 Task: Select poll duration 1 Week.
Action: Mouse moved to (444, 110)
Screenshot: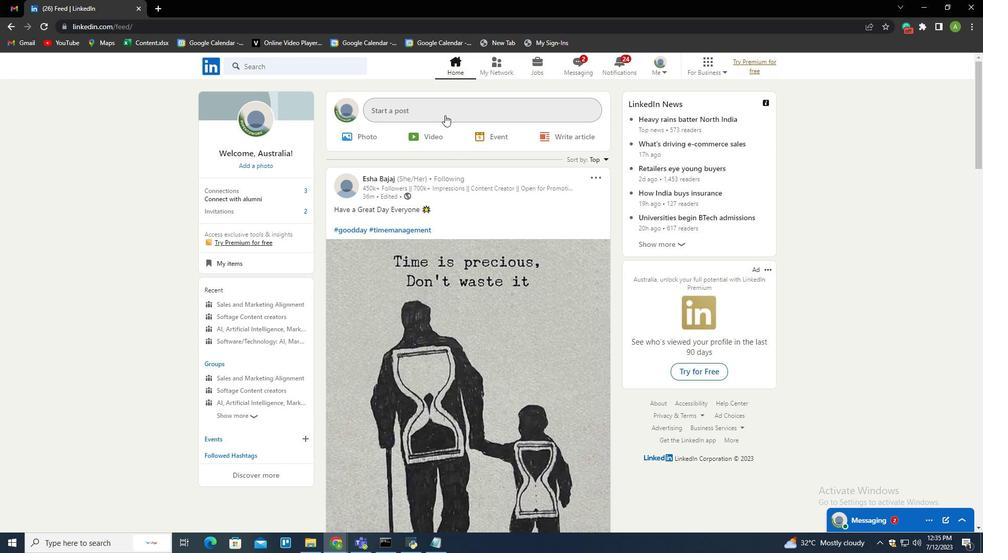 
Action: Mouse pressed left at (444, 110)
Screenshot: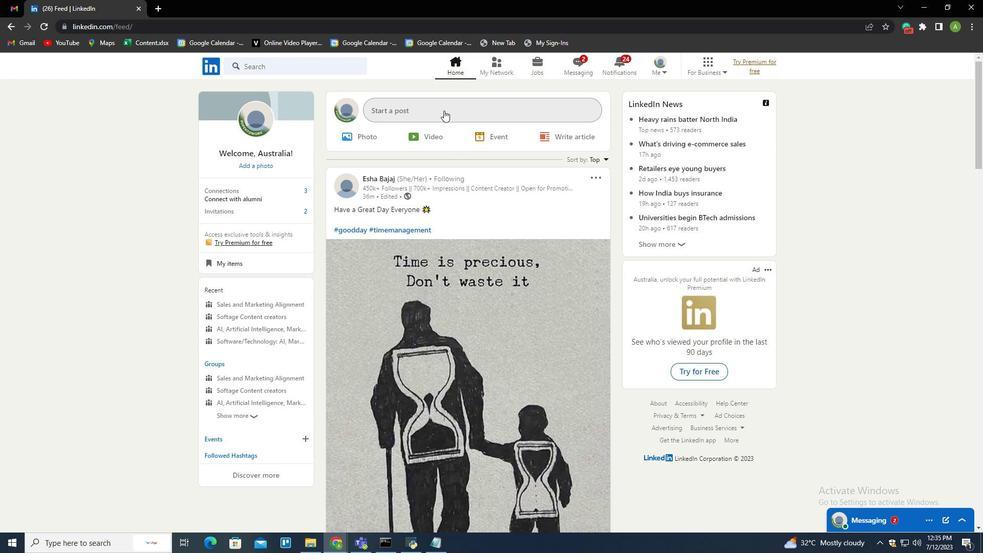 
Action: Mouse moved to (437, 304)
Screenshot: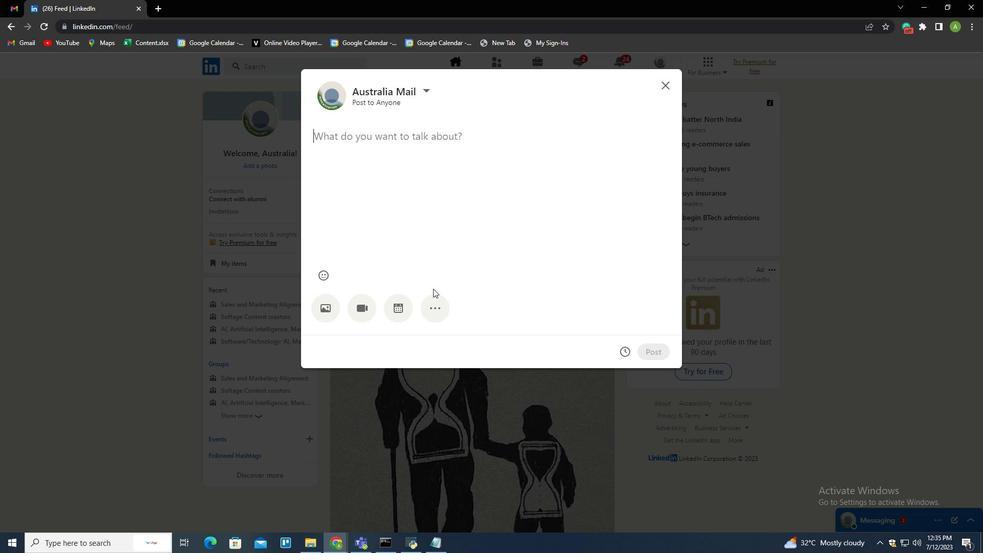 
Action: Mouse pressed left at (437, 304)
Screenshot: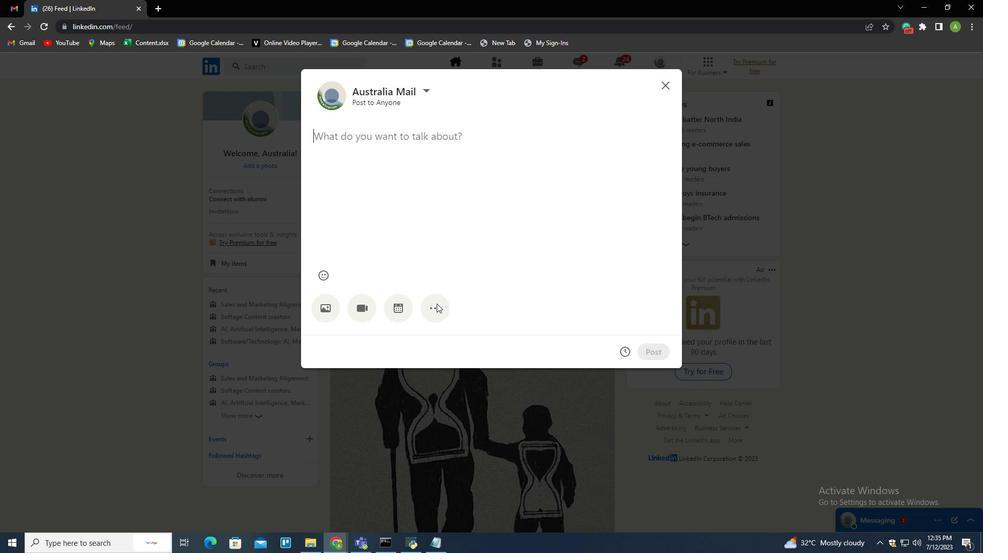 
Action: Mouse moved to (502, 308)
Screenshot: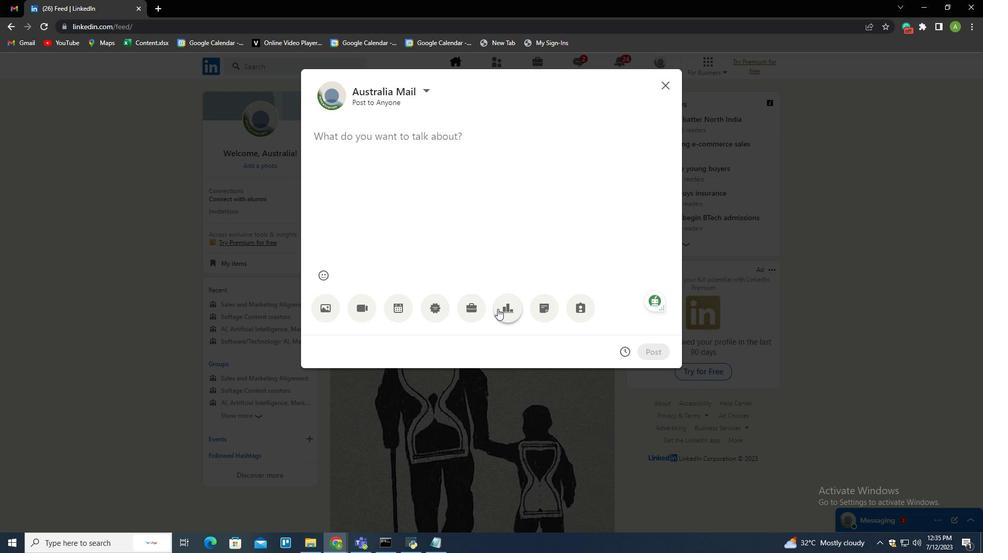 
Action: Mouse pressed left at (502, 308)
Screenshot: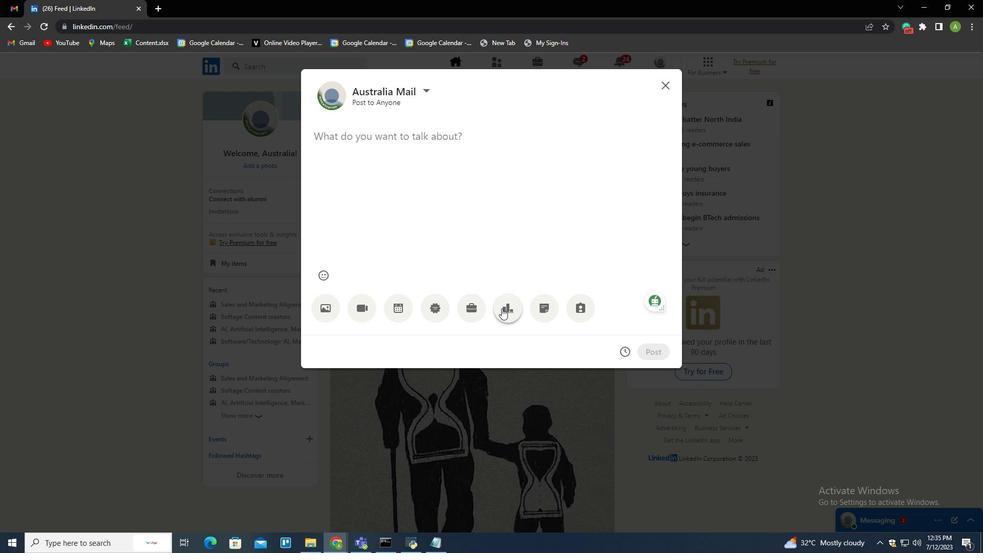 
Action: Mouse moved to (489, 308)
Screenshot: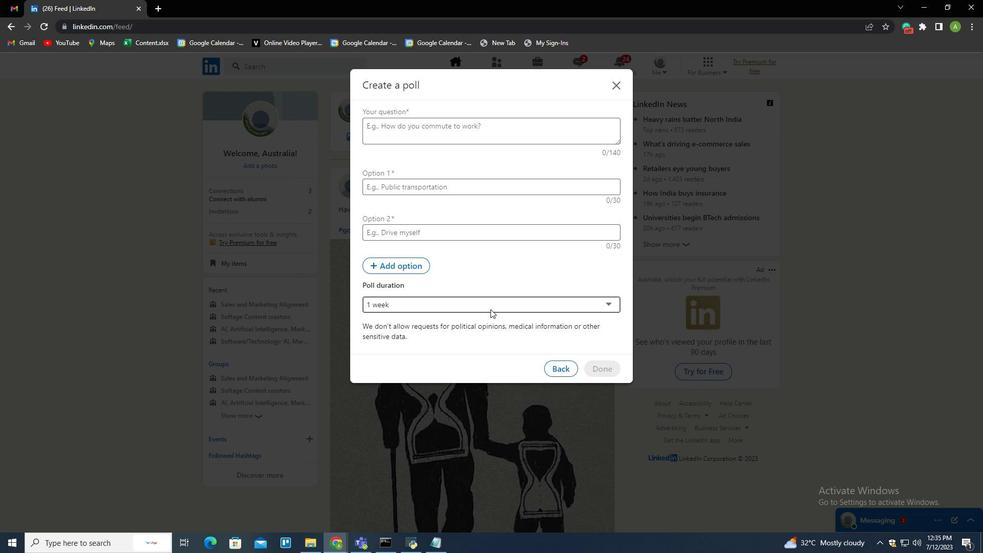 
Action: Mouse pressed left at (489, 308)
Screenshot: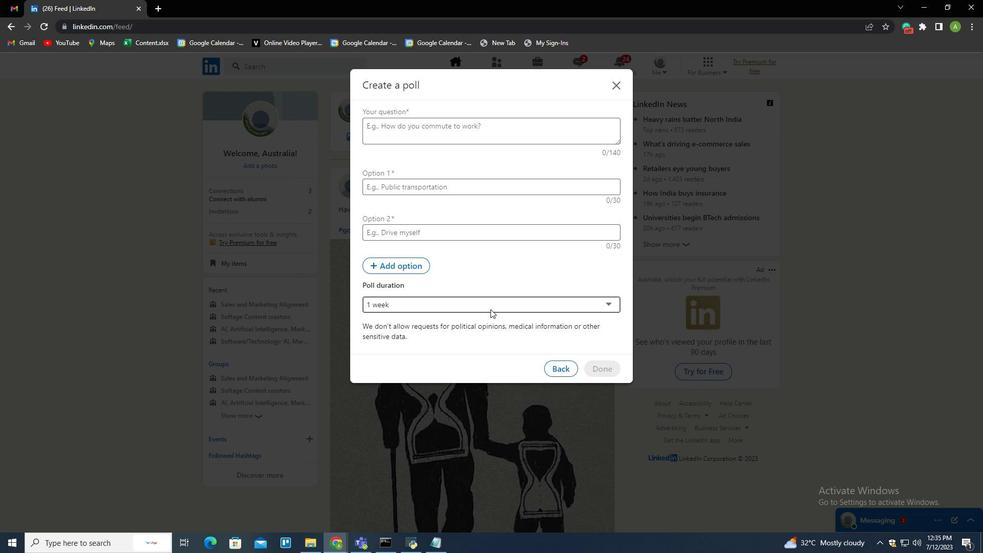 
Action: Mouse moved to (386, 335)
Screenshot: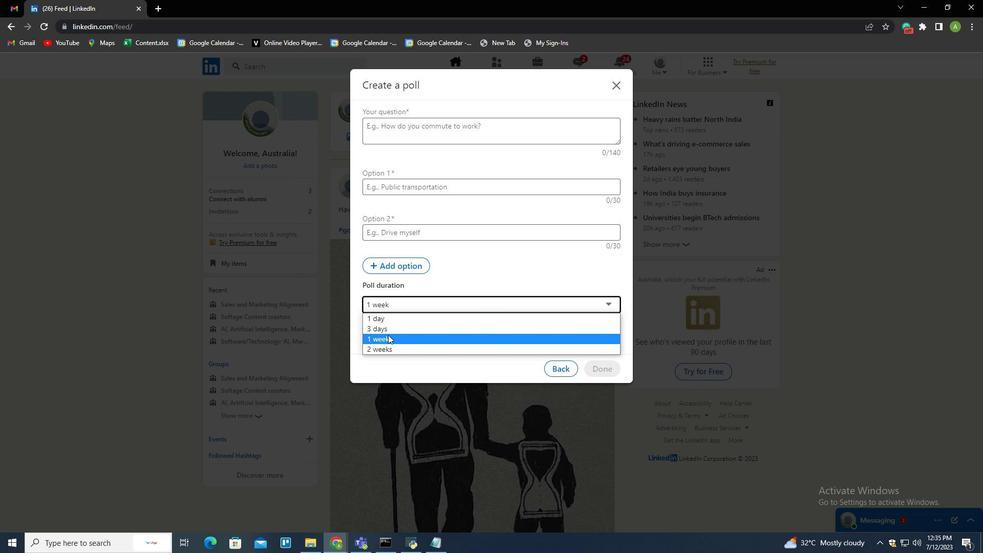 
Action: Mouse pressed left at (386, 335)
Screenshot: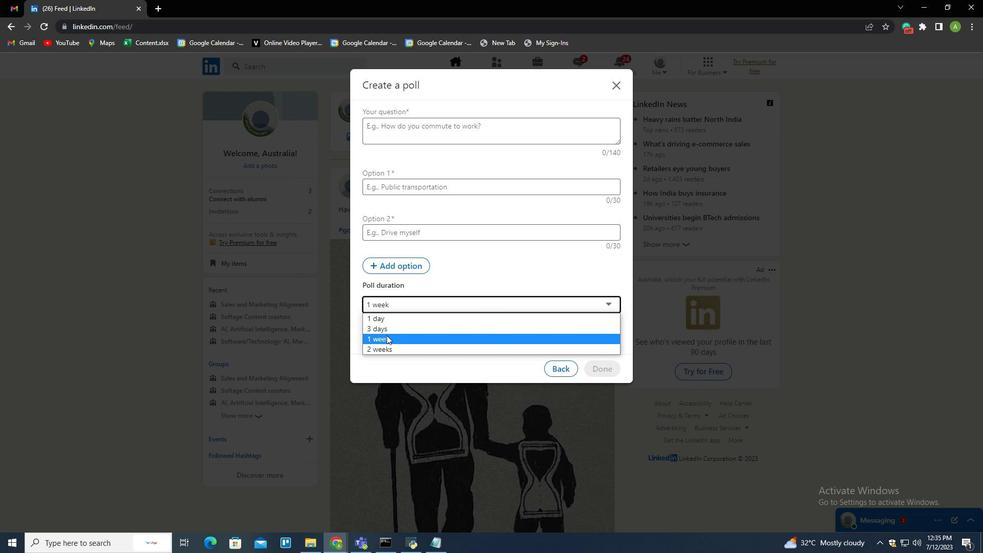 
Action: Mouse moved to (460, 348)
Screenshot: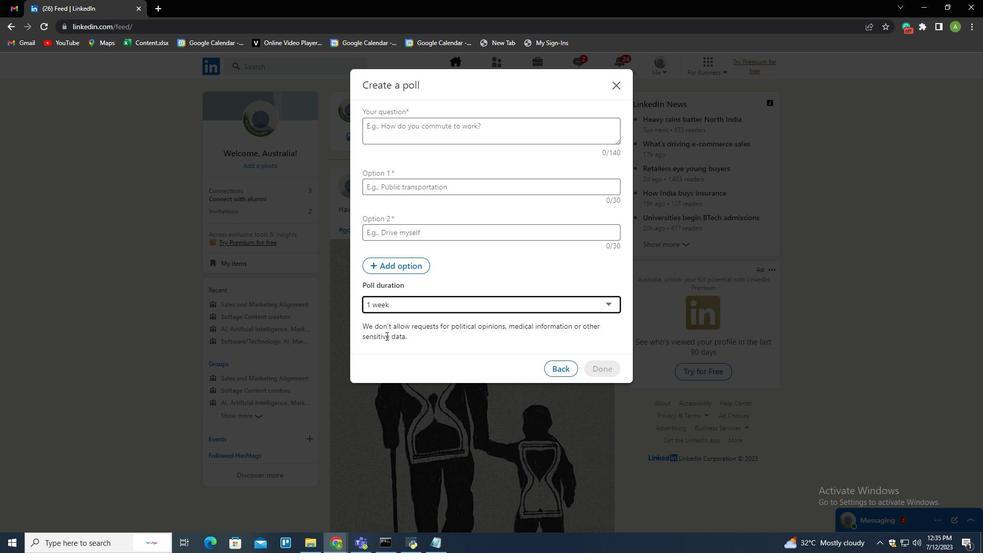 
